 Task: Set the number of output channels for file audio output to 2.
Action: Mouse moved to (117, 14)
Screenshot: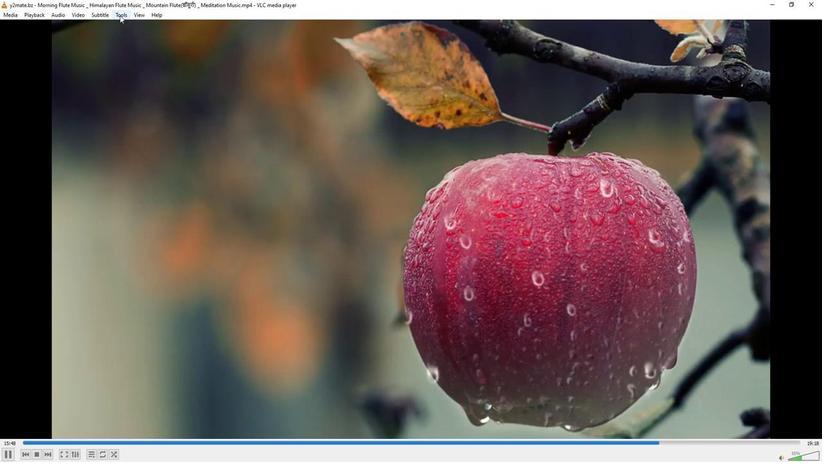 
Action: Mouse pressed left at (117, 14)
Screenshot: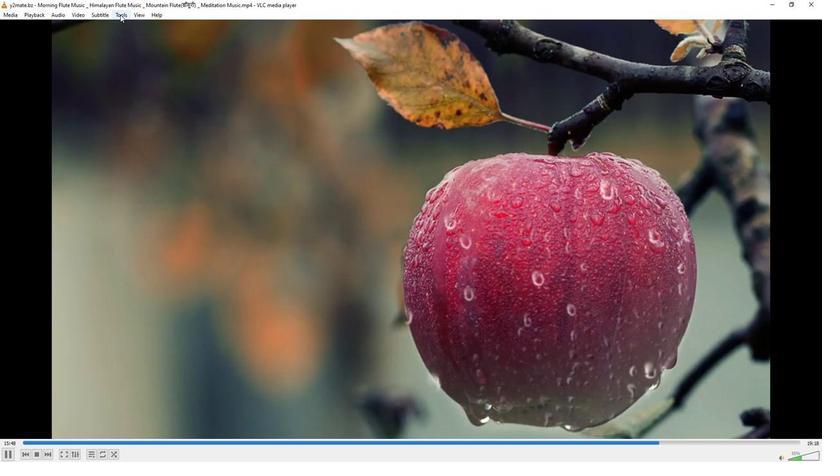 
Action: Mouse moved to (131, 117)
Screenshot: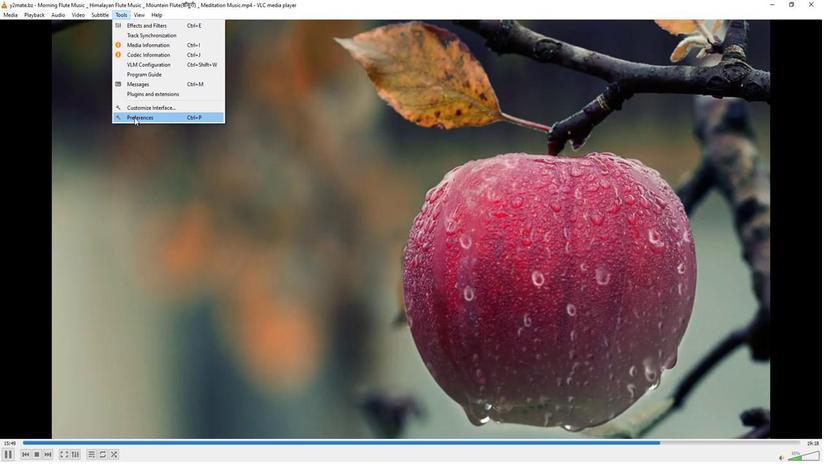 
Action: Mouse pressed left at (131, 117)
Screenshot: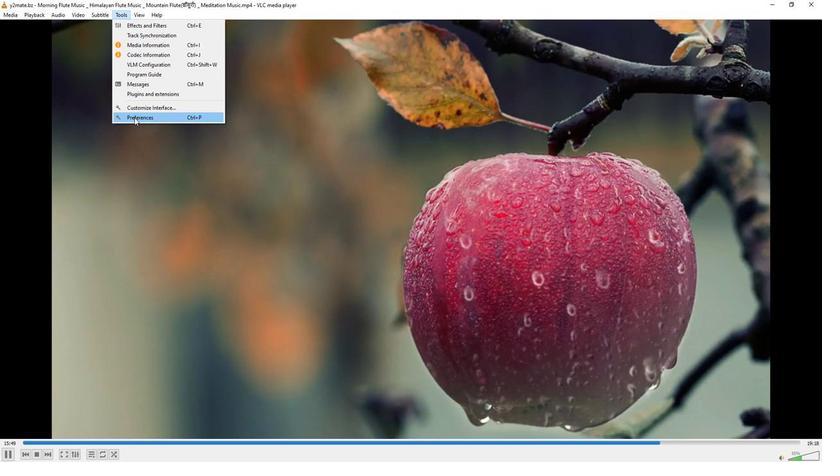 
Action: Mouse moved to (270, 376)
Screenshot: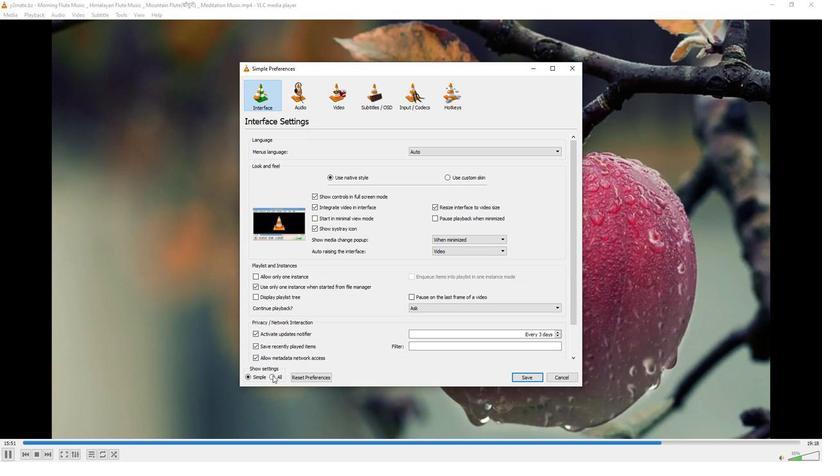 
Action: Mouse pressed left at (270, 376)
Screenshot: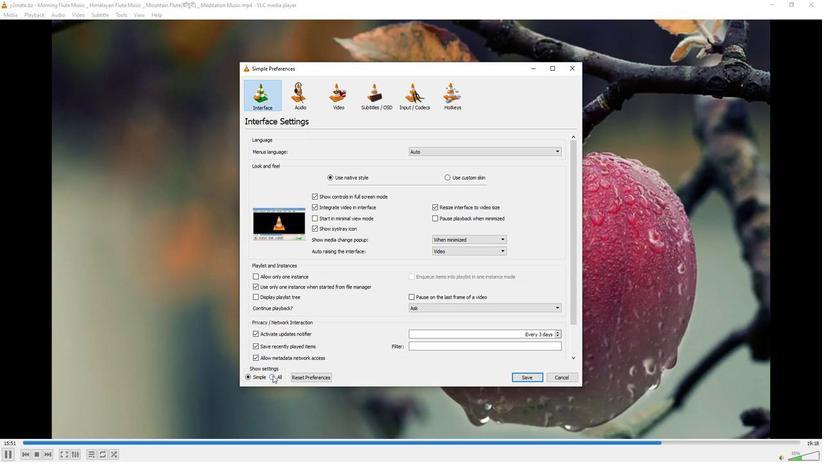 
Action: Mouse moved to (260, 194)
Screenshot: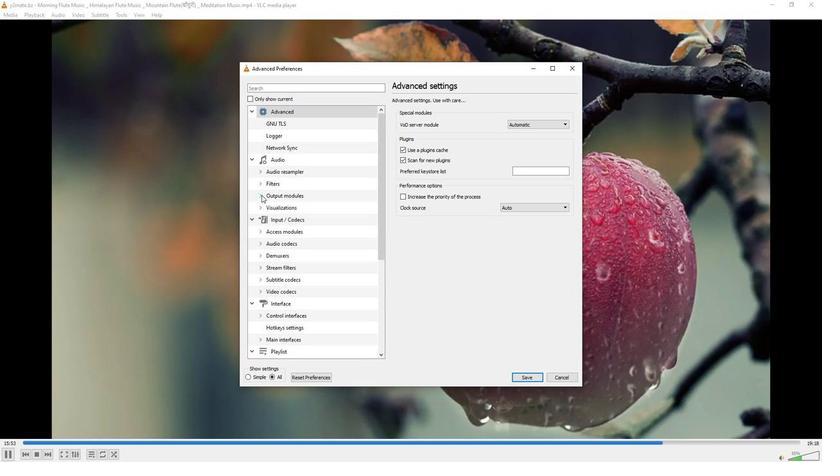
Action: Mouse pressed left at (260, 194)
Screenshot: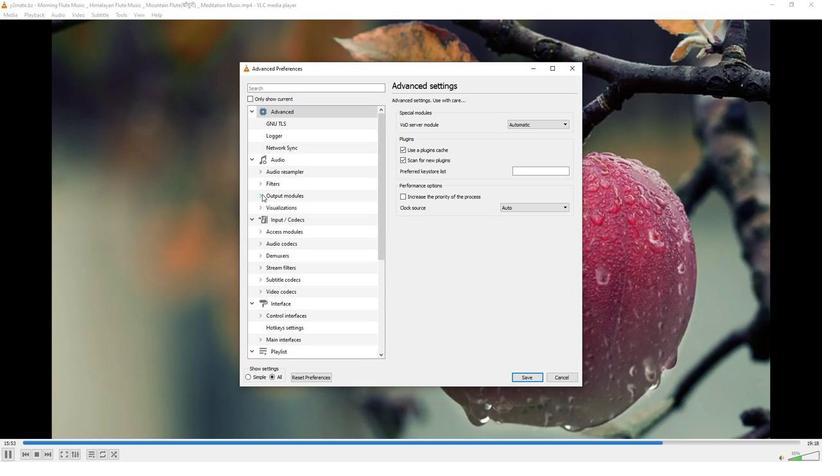 
Action: Mouse moved to (275, 217)
Screenshot: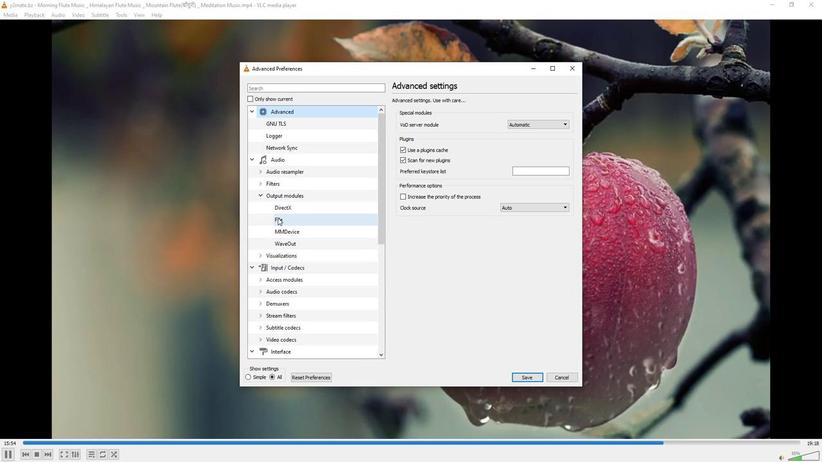 
Action: Mouse pressed left at (275, 217)
Screenshot: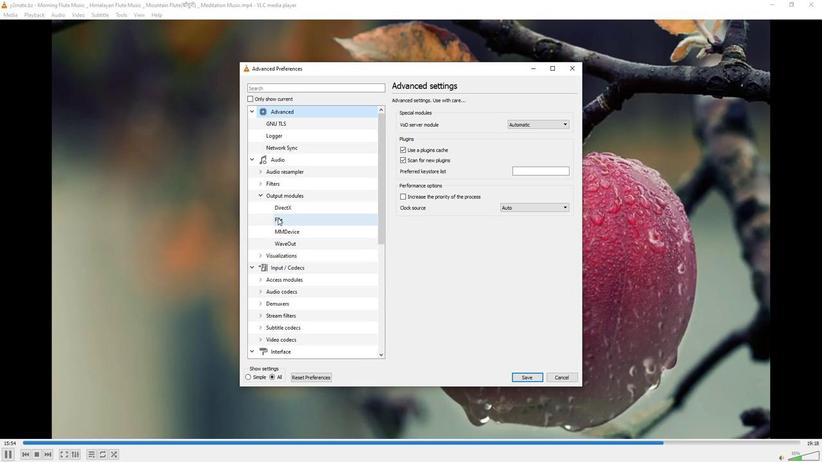 
Action: Mouse moved to (567, 136)
Screenshot: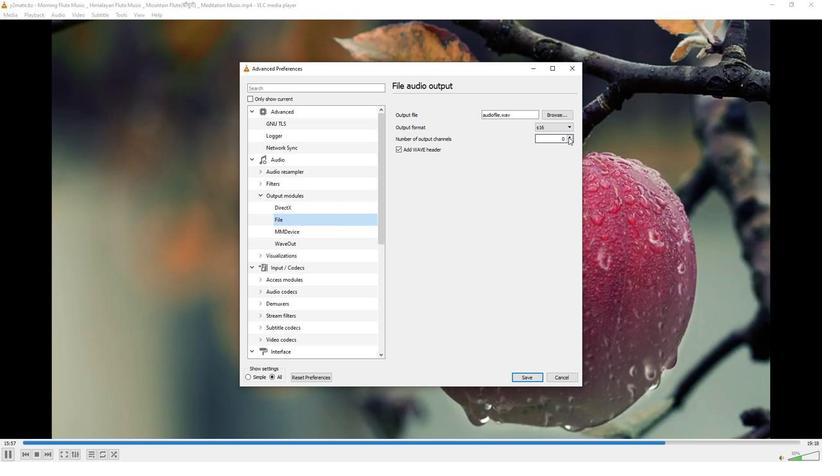 
Action: Mouse pressed left at (567, 136)
Screenshot: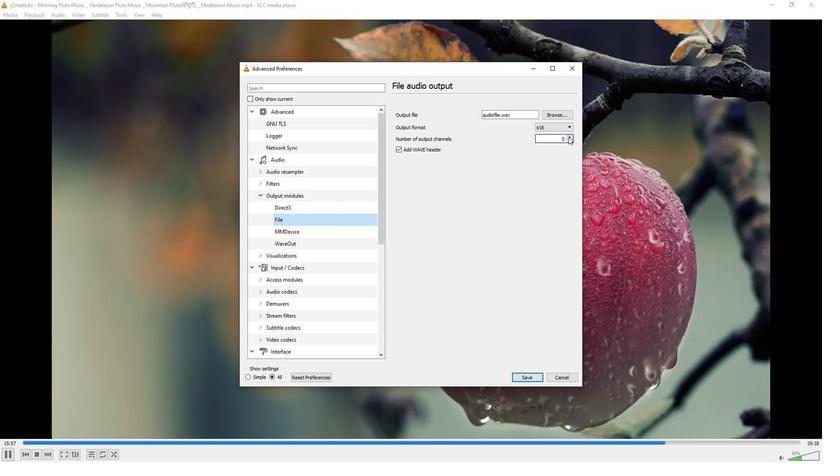 
Action: Mouse pressed left at (567, 136)
Screenshot: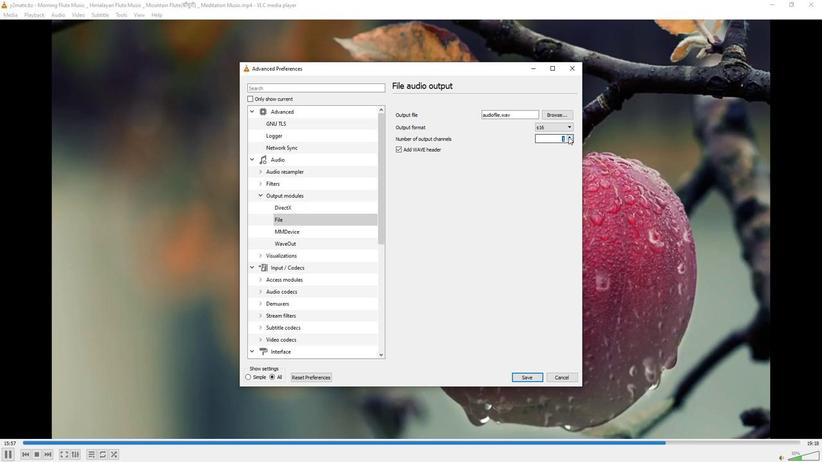 
Action: Mouse moved to (563, 159)
Screenshot: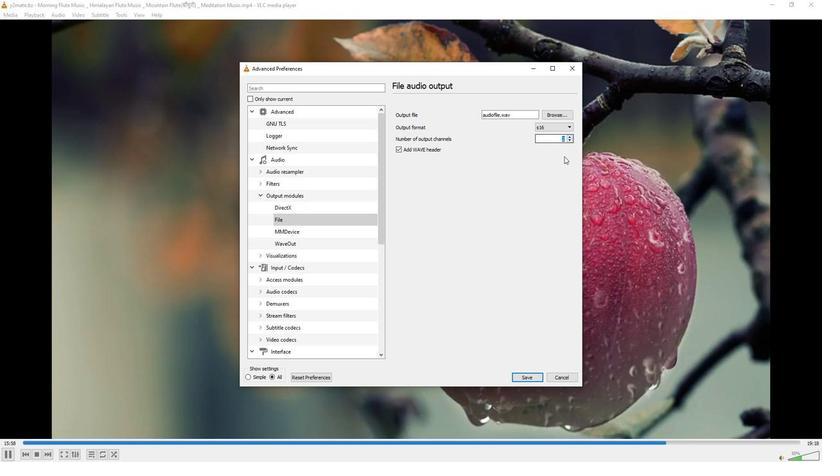 
Action: Mouse pressed left at (563, 159)
Screenshot: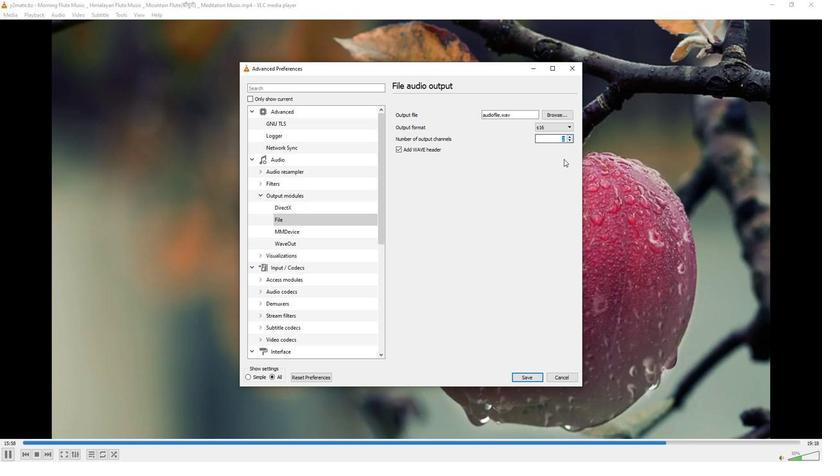 
